 Task: Create a due date automation trigger when advanced on, the moment a card is due add content without an empty description.
Action: Mouse moved to (1087, 316)
Screenshot: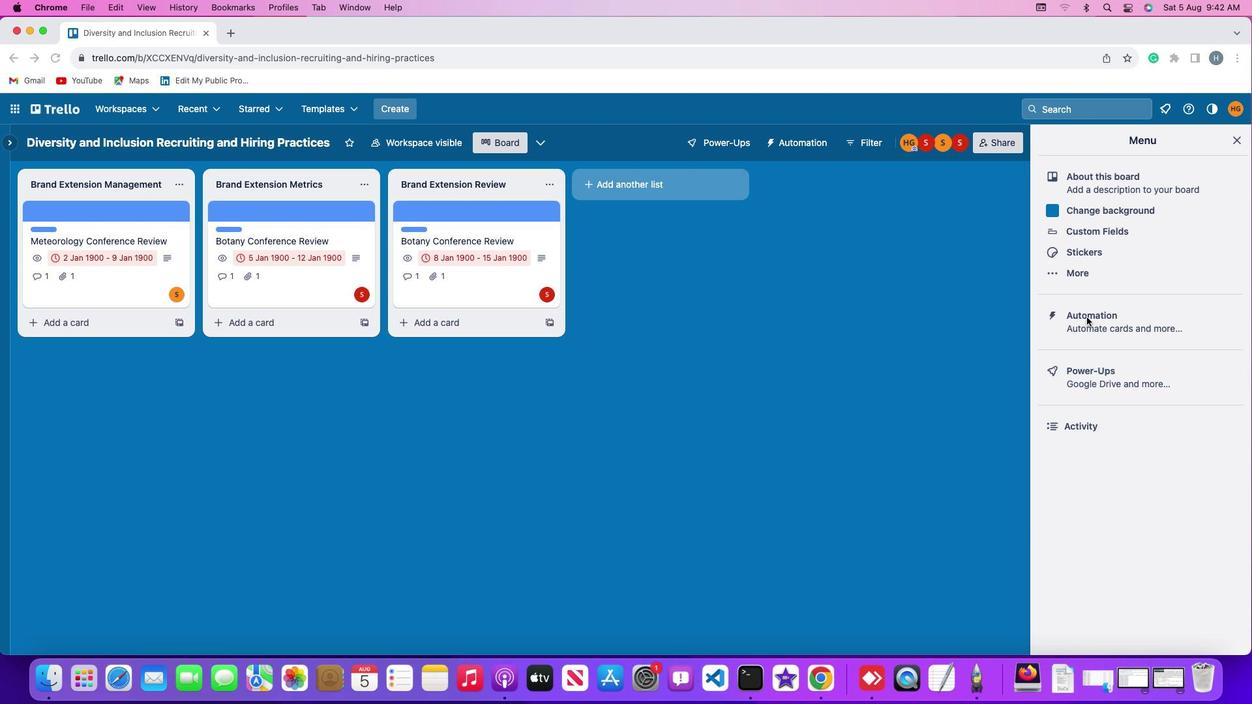 
Action: Mouse pressed left at (1087, 316)
Screenshot: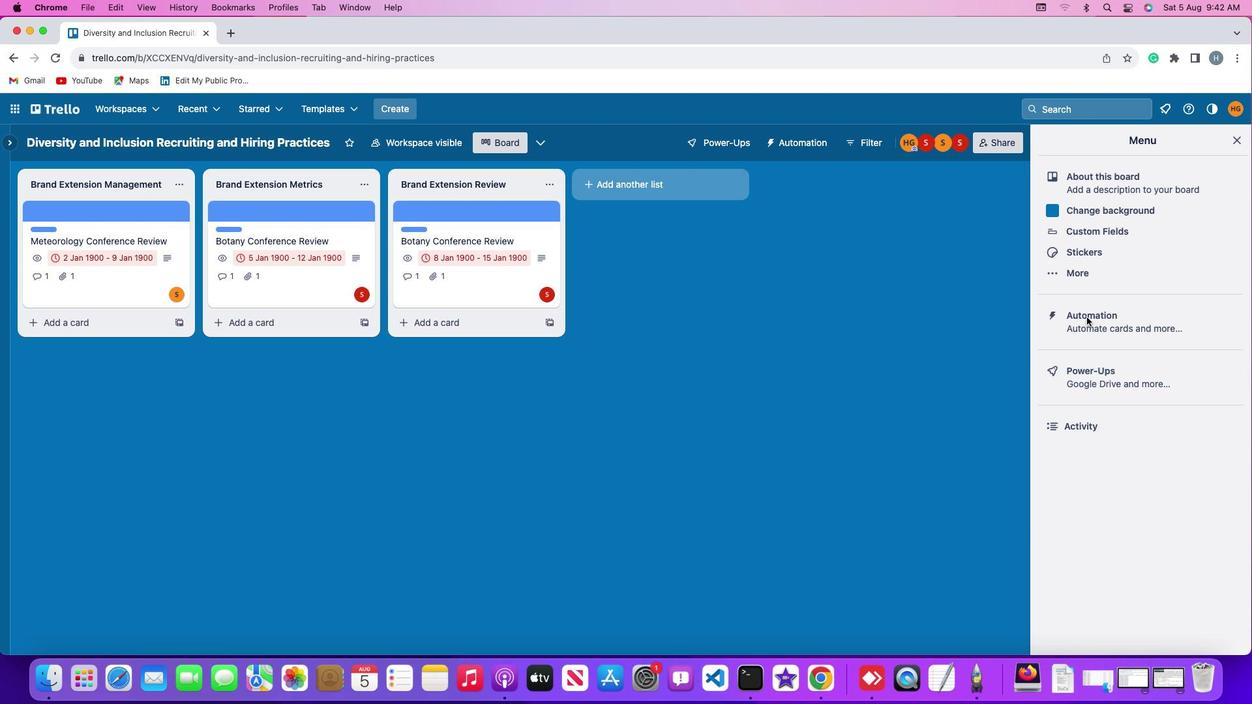 
Action: Mouse pressed left at (1087, 316)
Screenshot: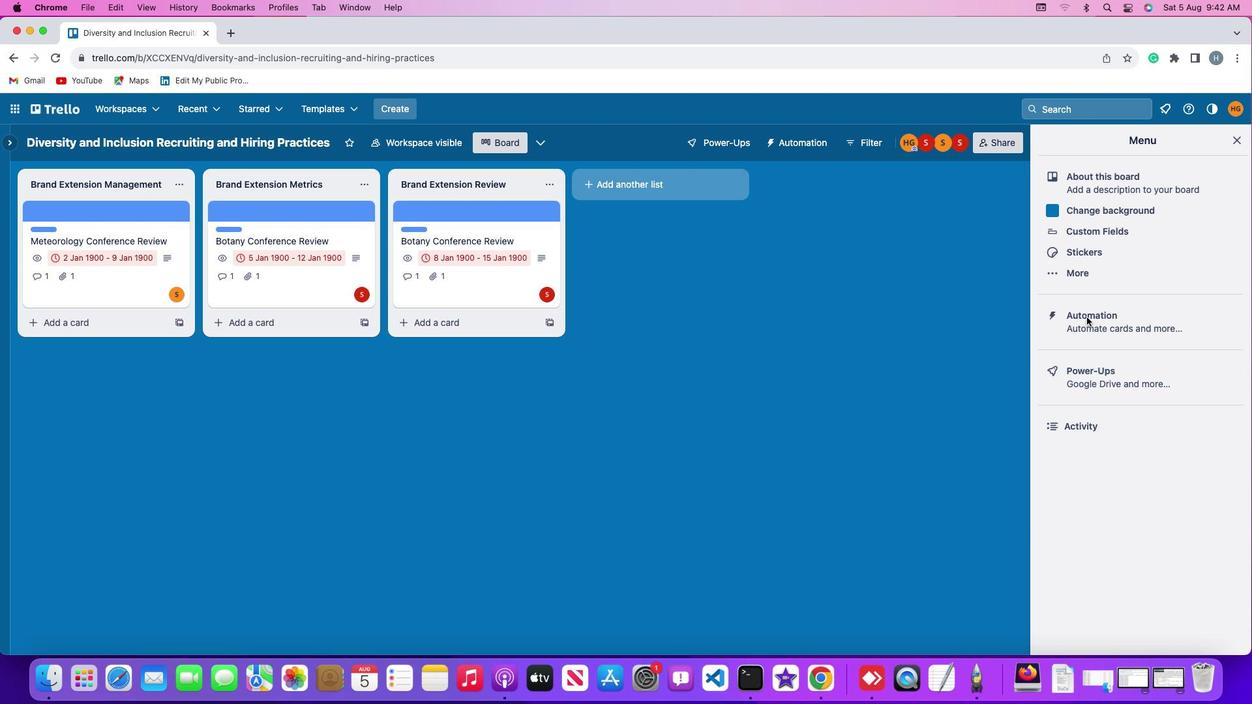 
Action: Mouse moved to (74, 305)
Screenshot: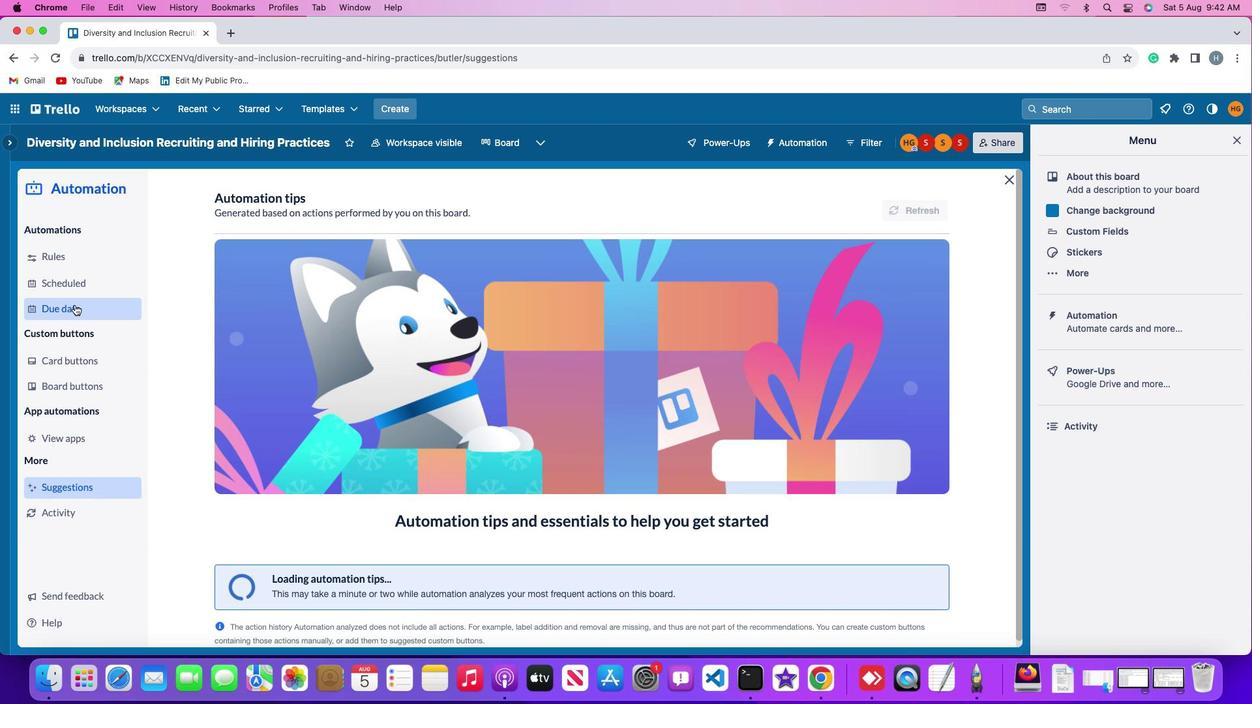
Action: Mouse pressed left at (74, 305)
Screenshot: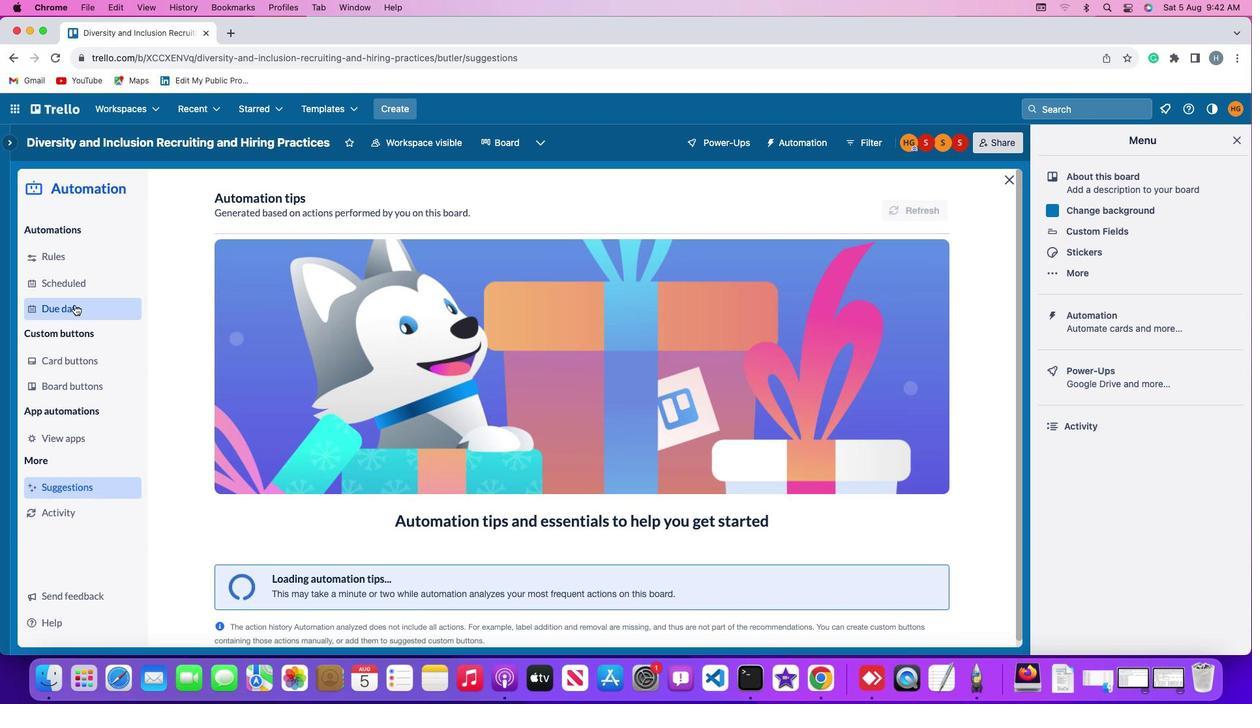 
Action: Mouse moved to (867, 201)
Screenshot: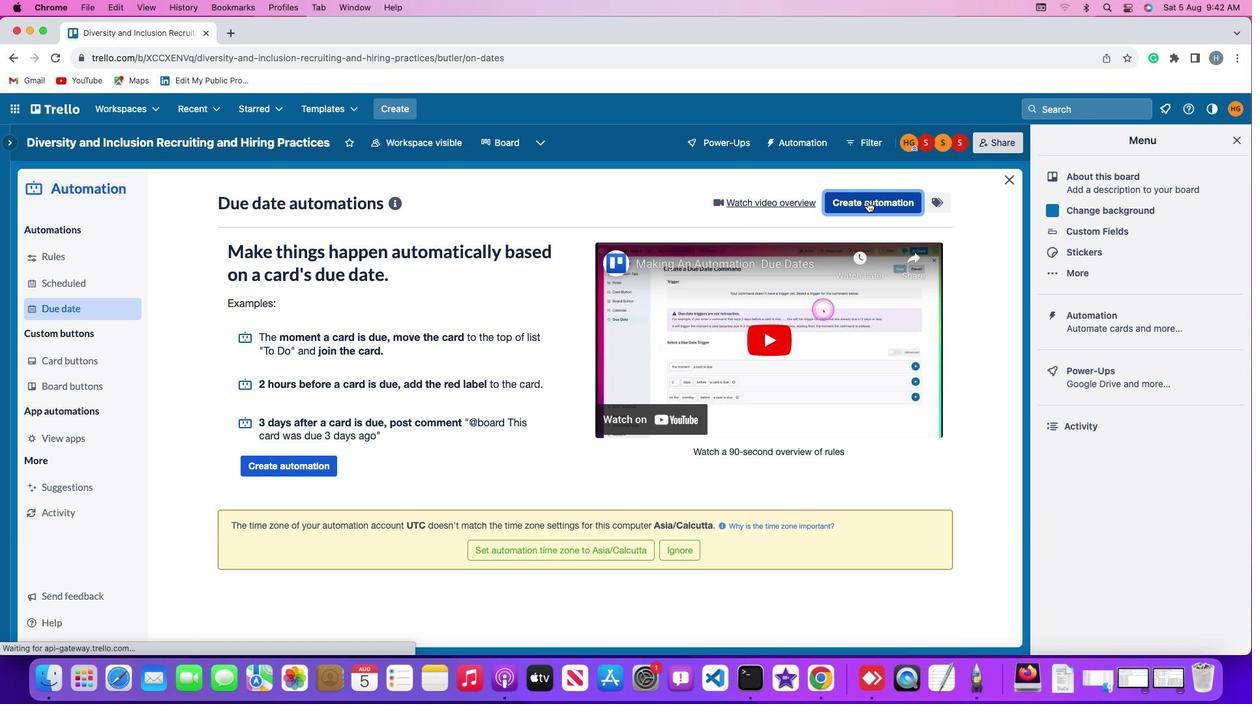 
Action: Mouse pressed left at (867, 201)
Screenshot: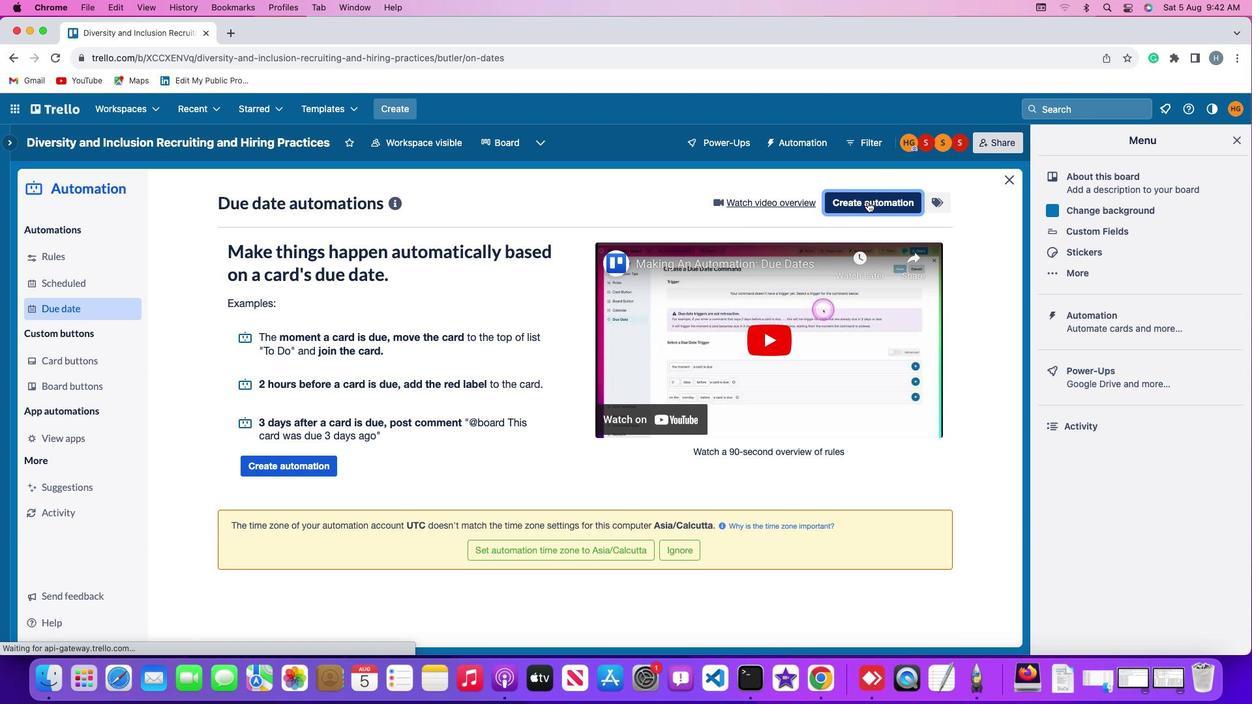 
Action: Mouse moved to (604, 326)
Screenshot: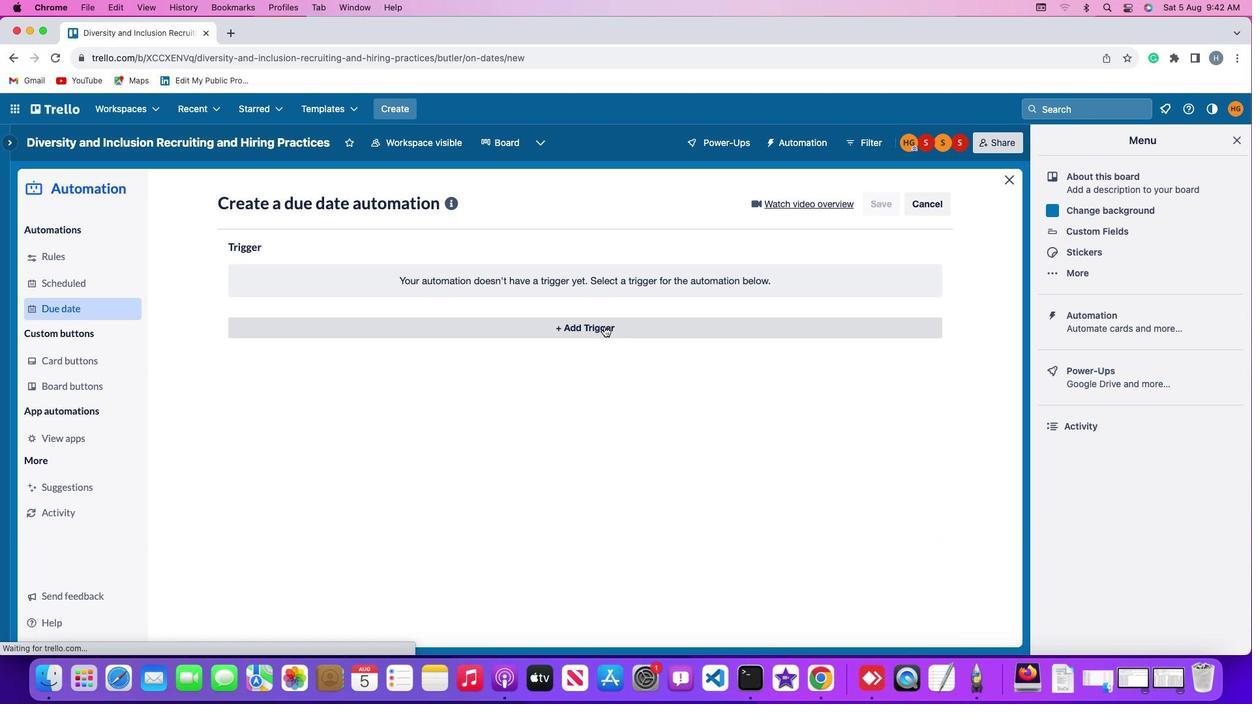 
Action: Mouse pressed left at (604, 326)
Screenshot: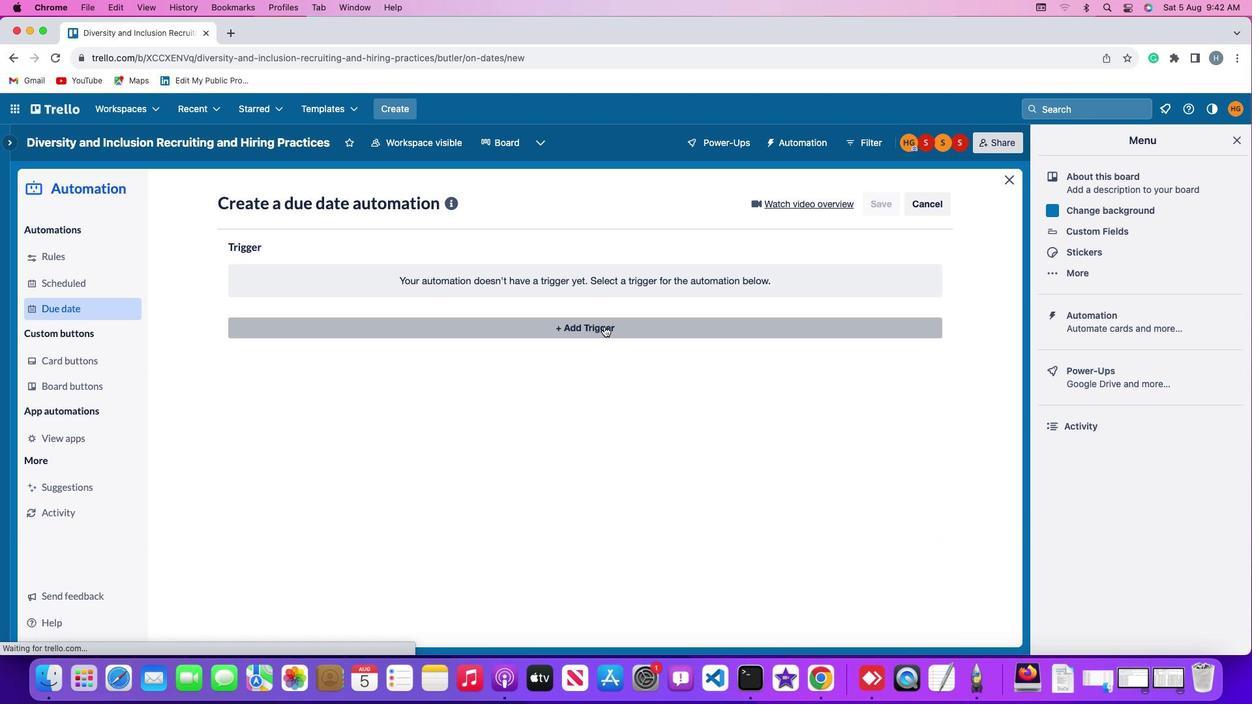 
Action: Mouse moved to (256, 479)
Screenshot: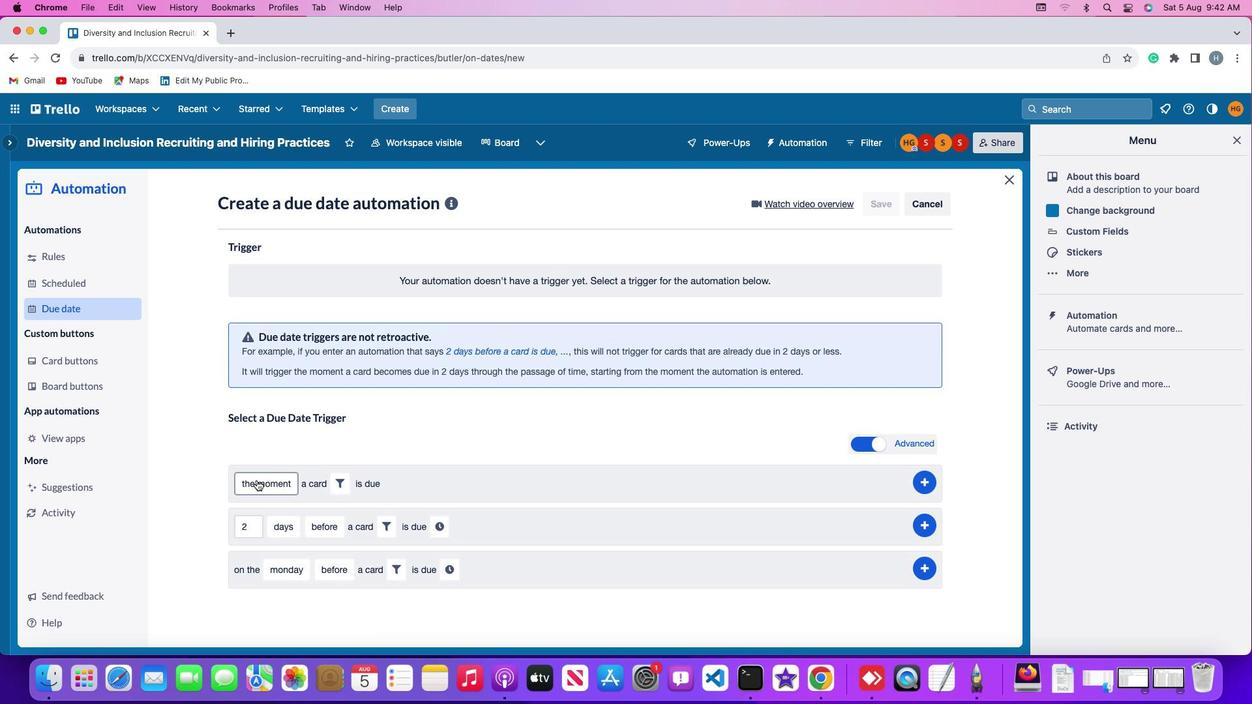 
Action: Mouse pressed left at (256, 479)
Screenshot: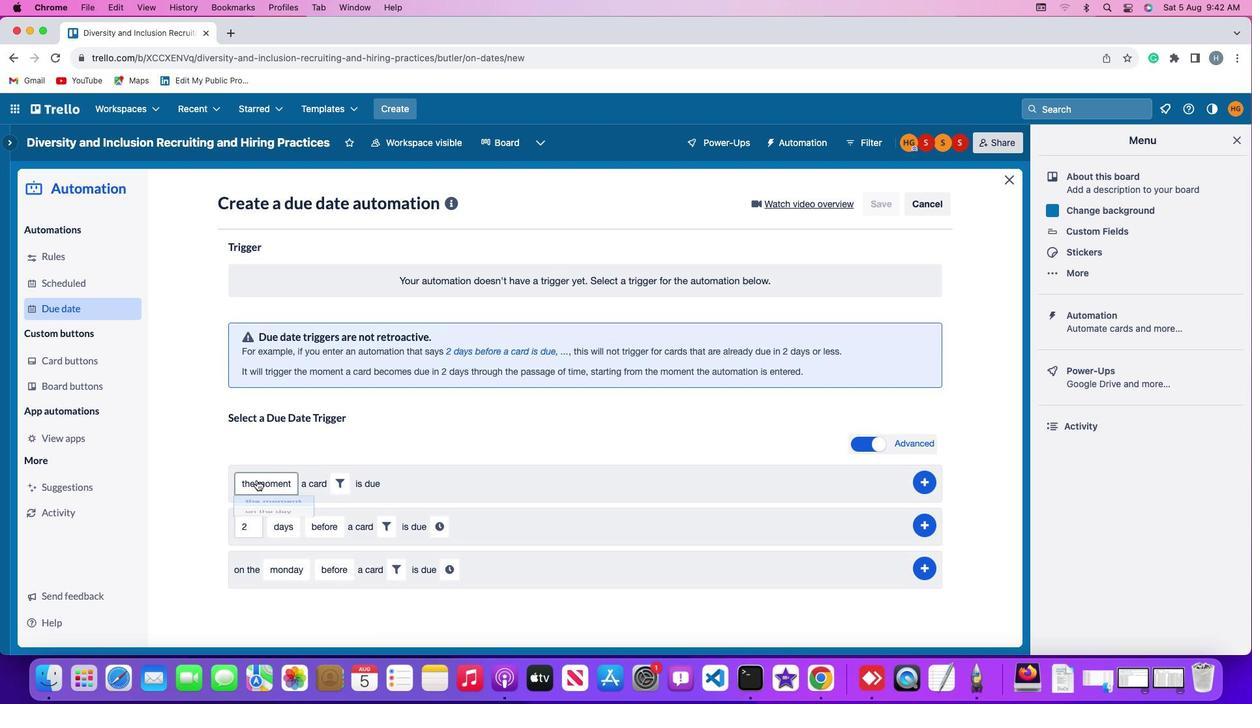 
Action: Mouse moved to (279, 505)
Screenshot: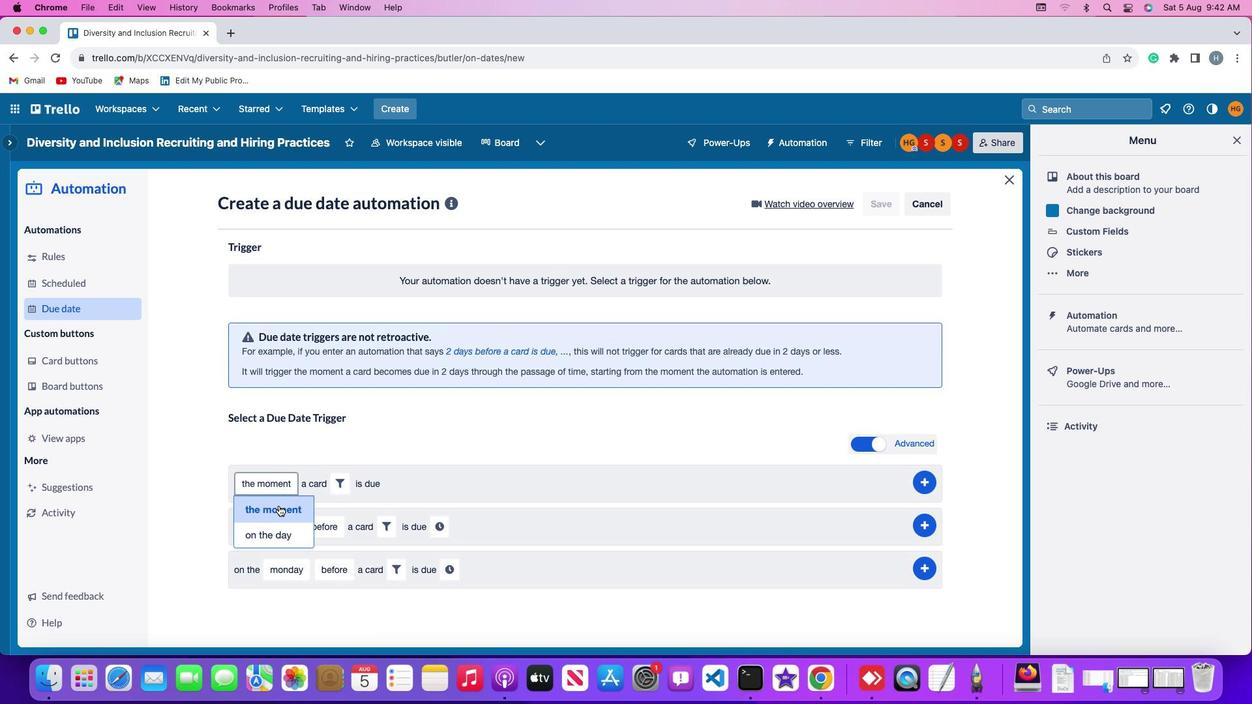 
Action: Mouse pressed left at (279, 505)
Screenshot: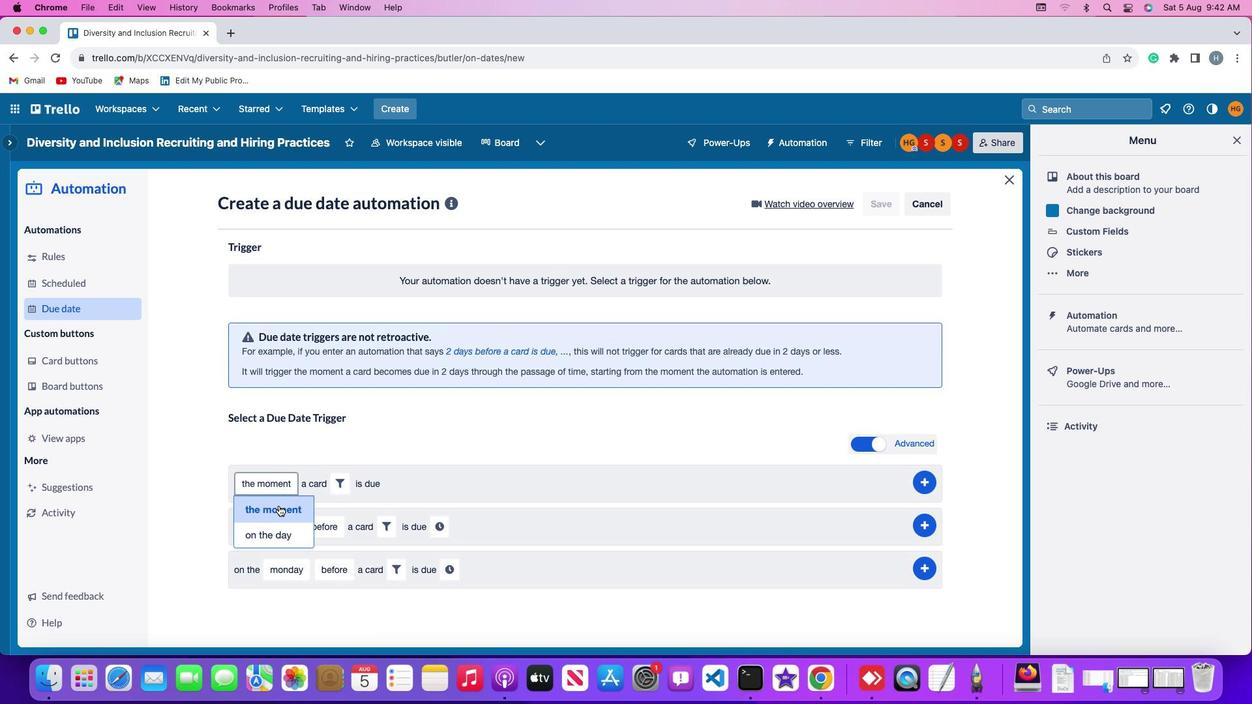 
Action: Mouse moved to (335, 485)
Screenshot: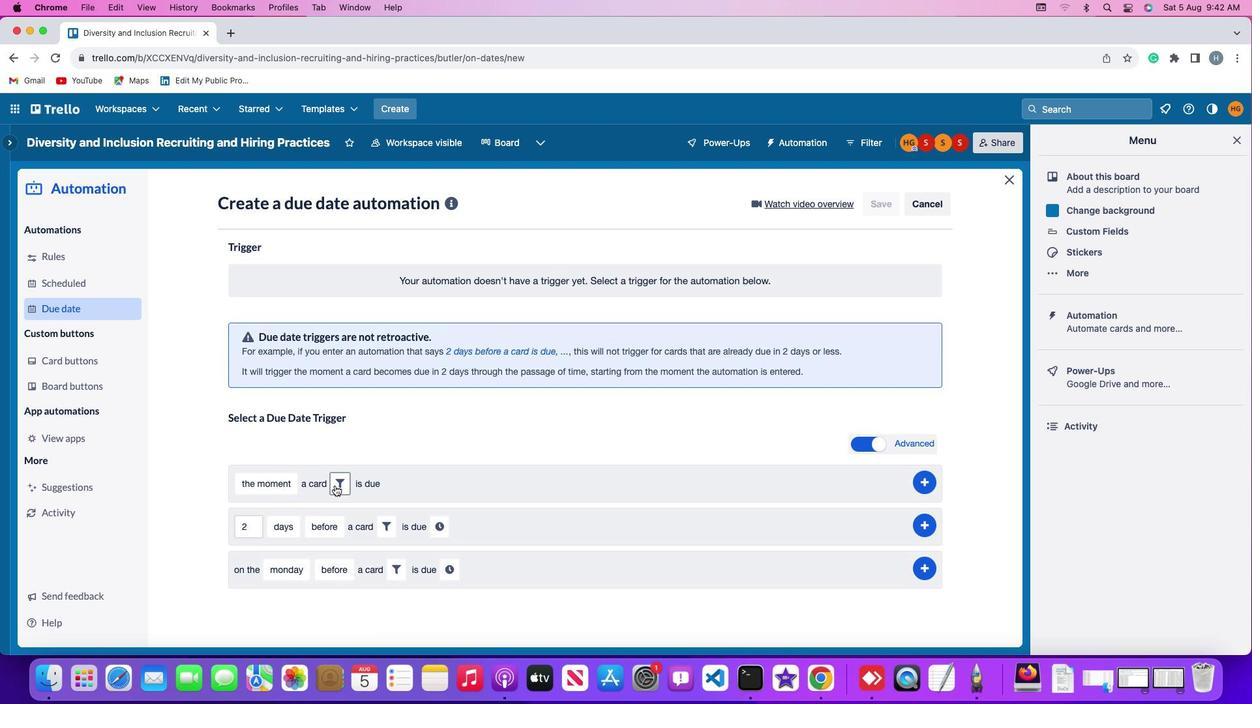 
Action: Mouse pressed left at (335, 485)
Screenshot: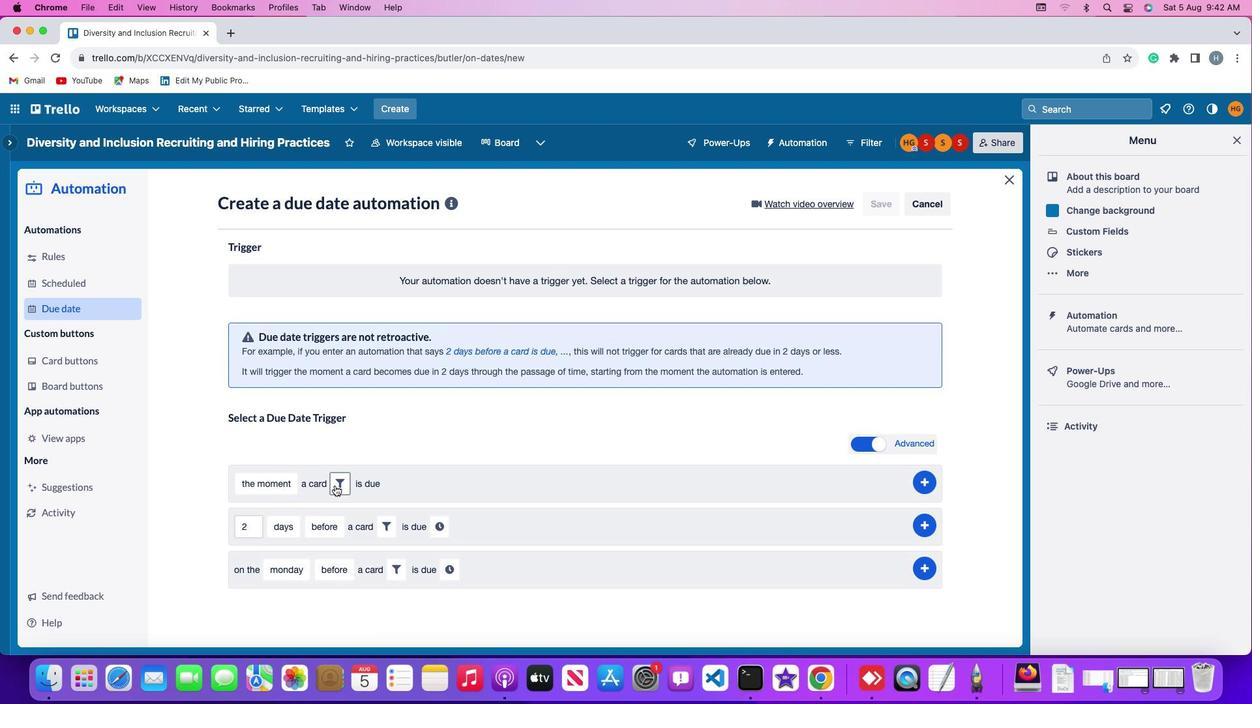 
Action: Mouse moved to (500, 527)
Screenshot: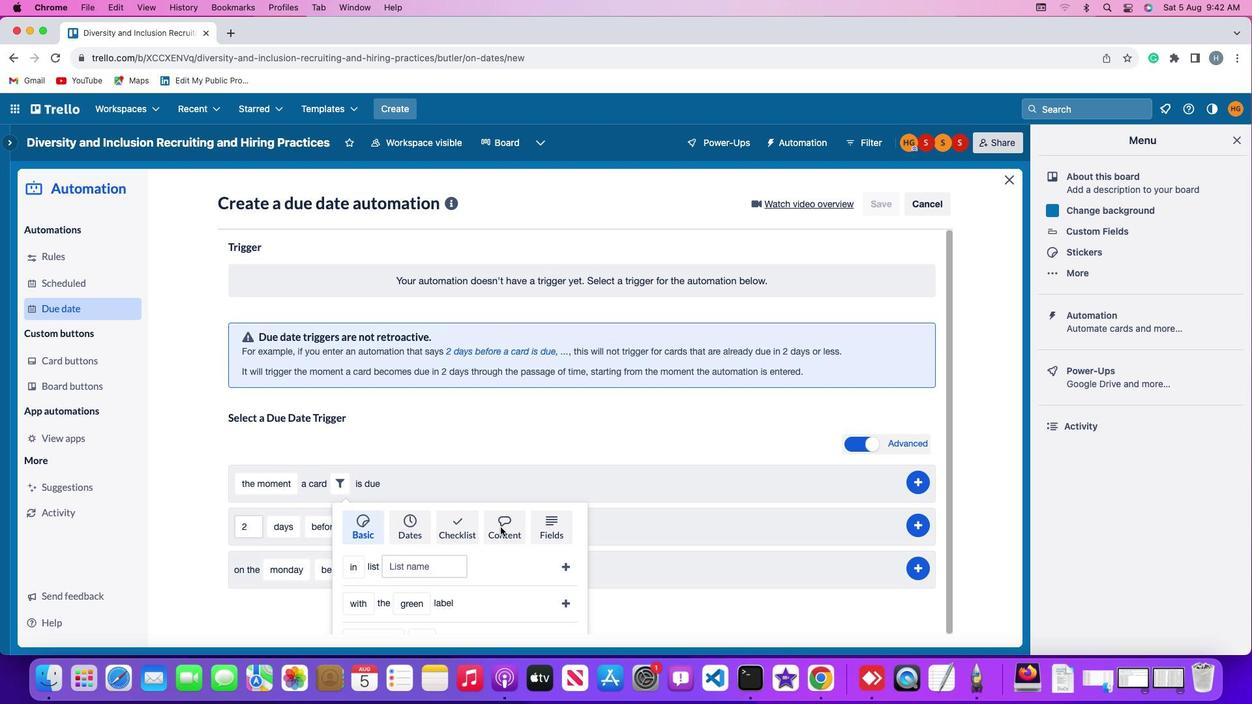
Action: Mouse pressed left at (500, 527)
Screenshot: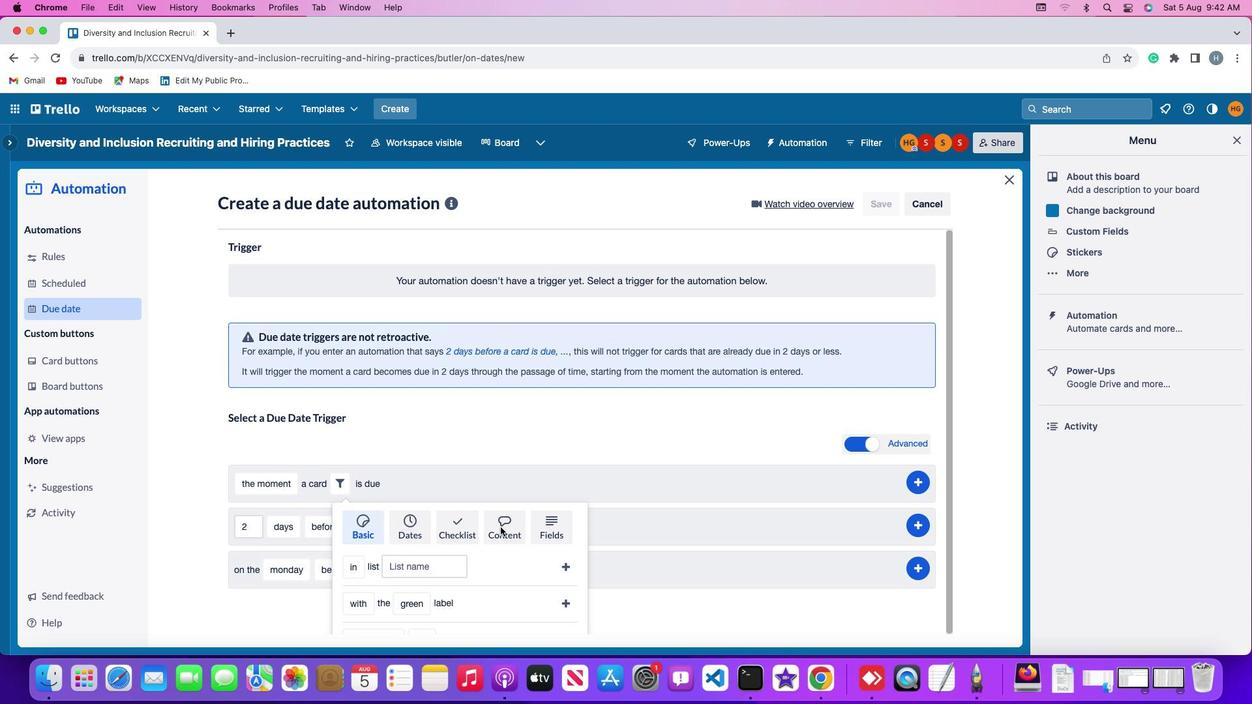 
Action: Mouse moved to (358, 601)
Screenshot: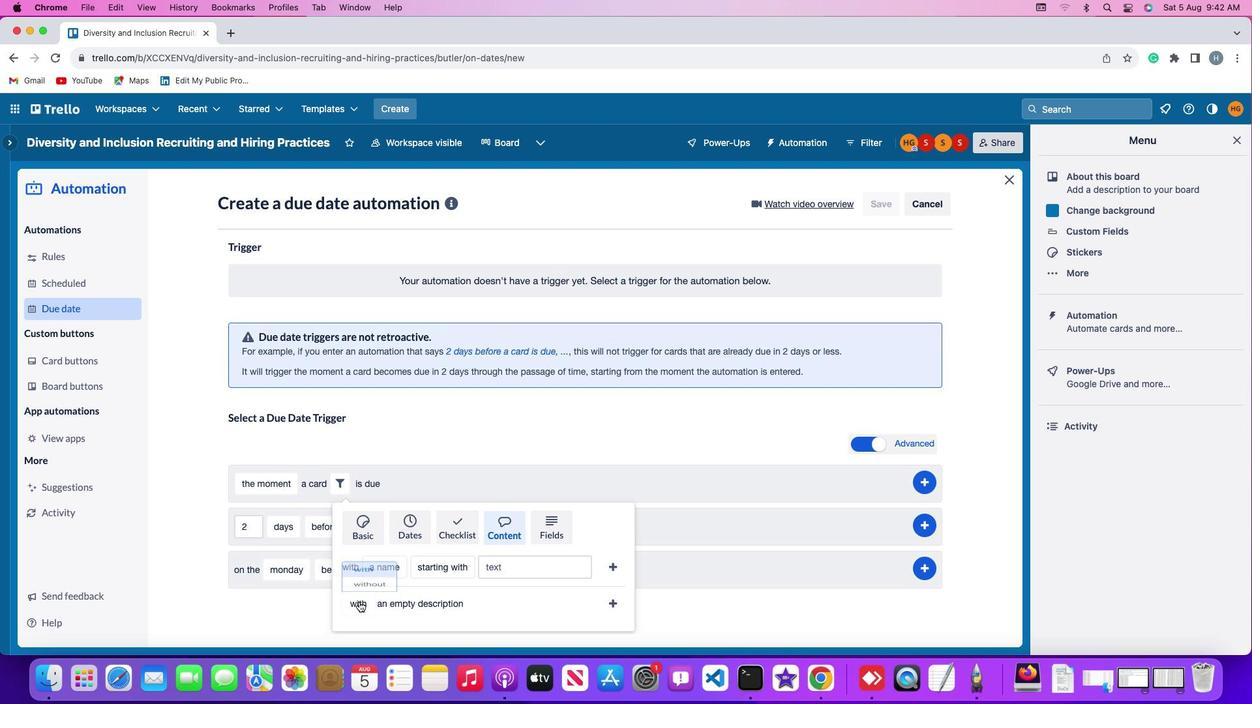 
Action: Mouse pressed left at (358, 601)
Screenshot: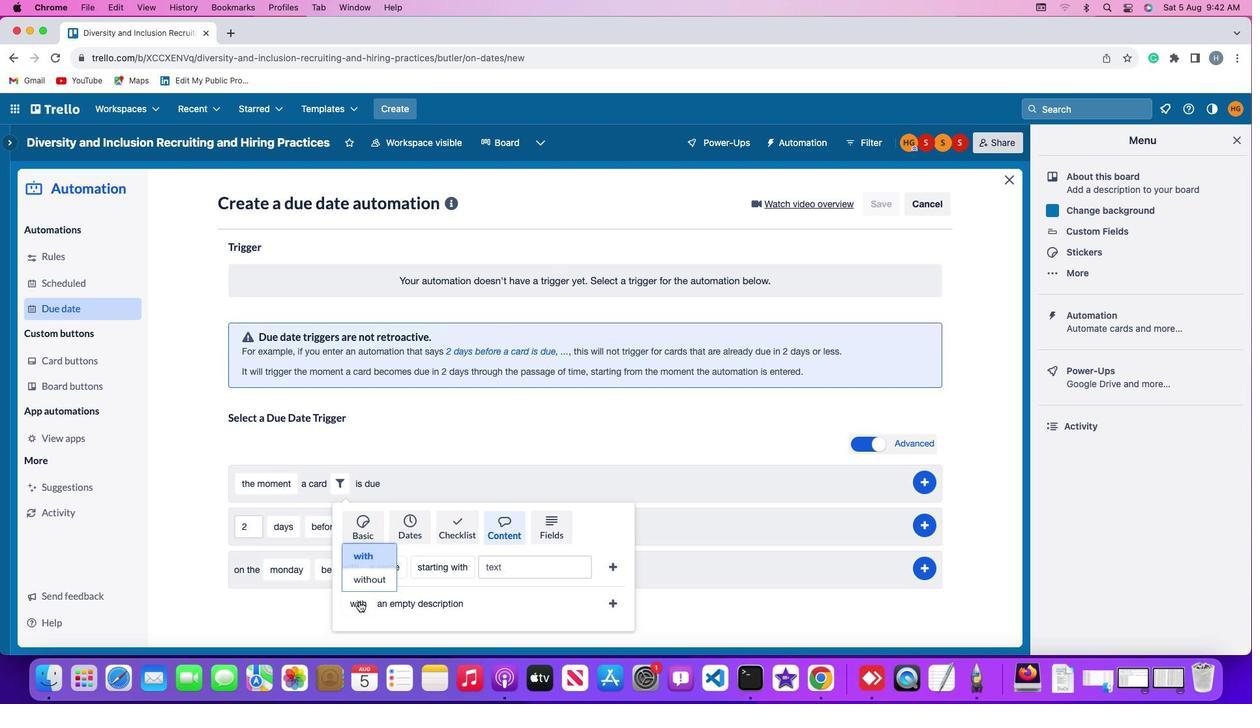 
Action: Mouse moved to (368, 577)
Screenshot: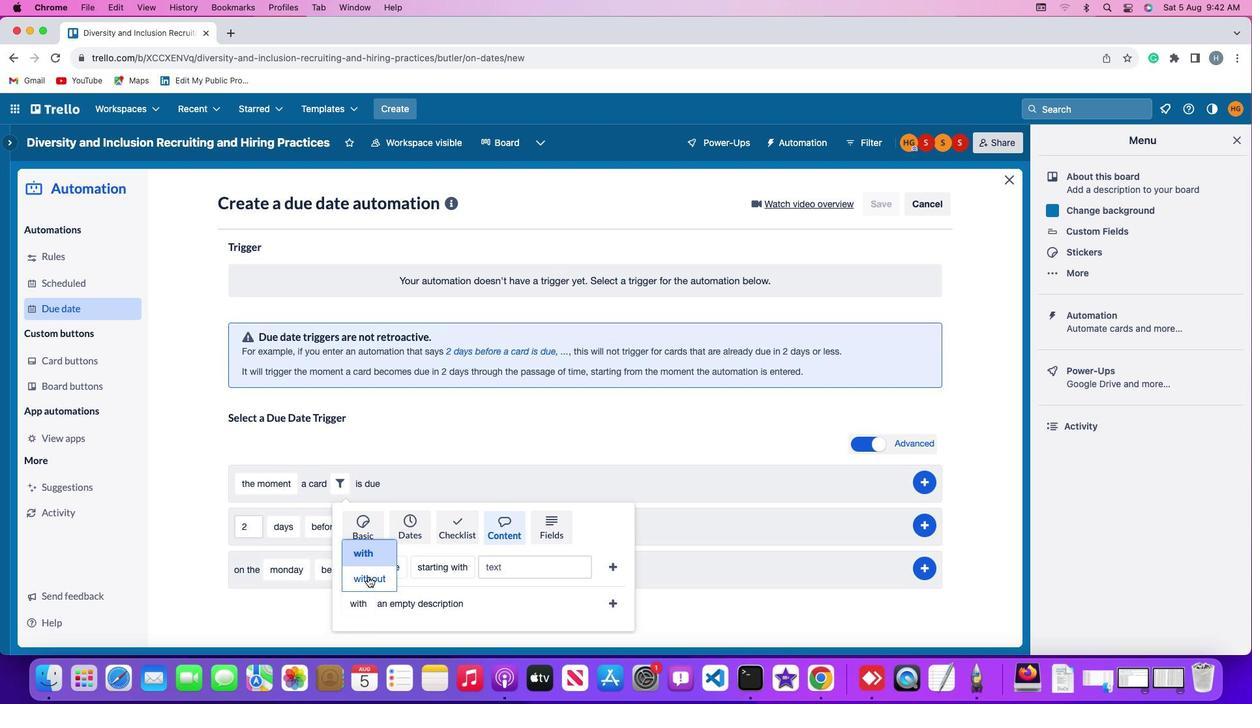 
Action: Mouse pressed left at (368, 577)
Screenshot: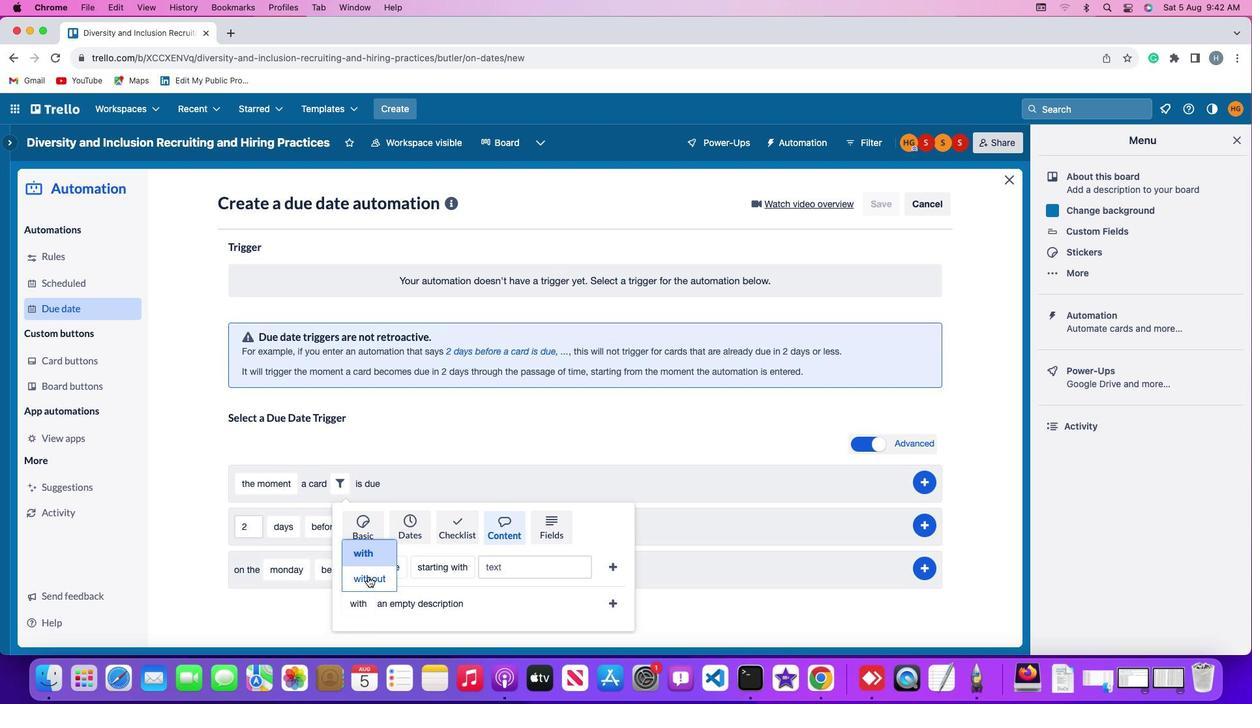 
Action: Mouse moved to (613, 601)
Screenshot: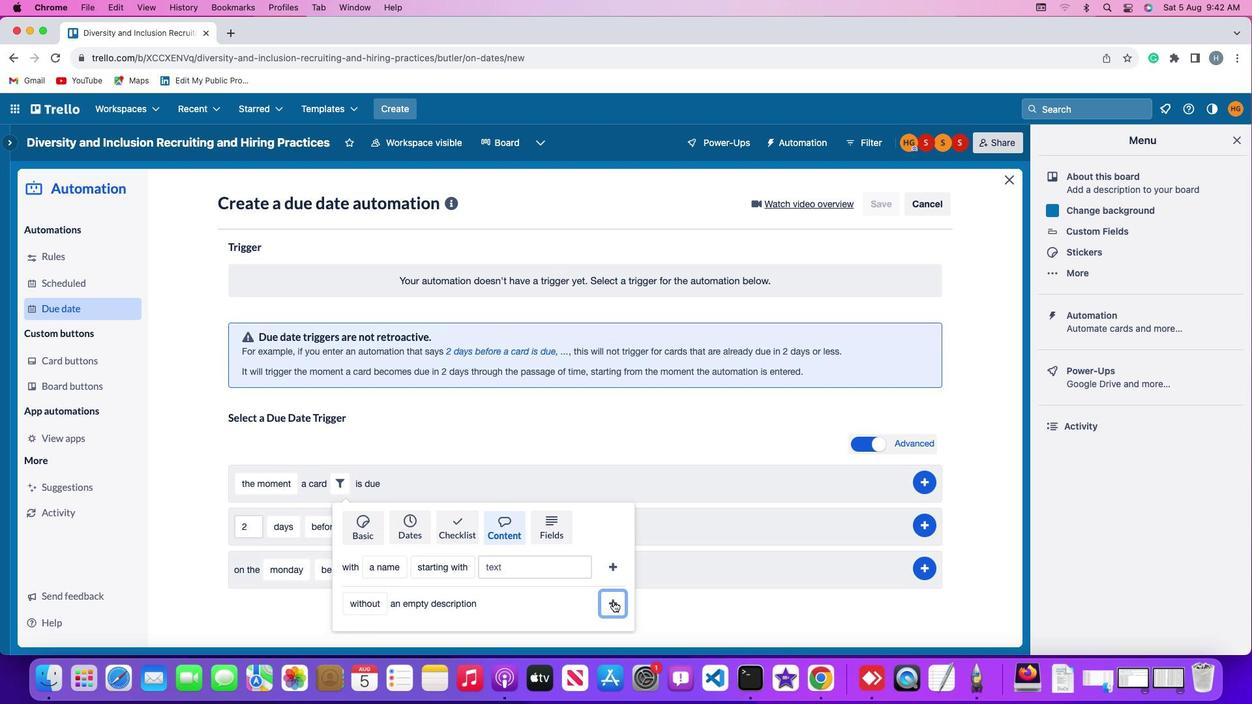 
Action: Mouse pressed left at (613, 601)
Screenshot: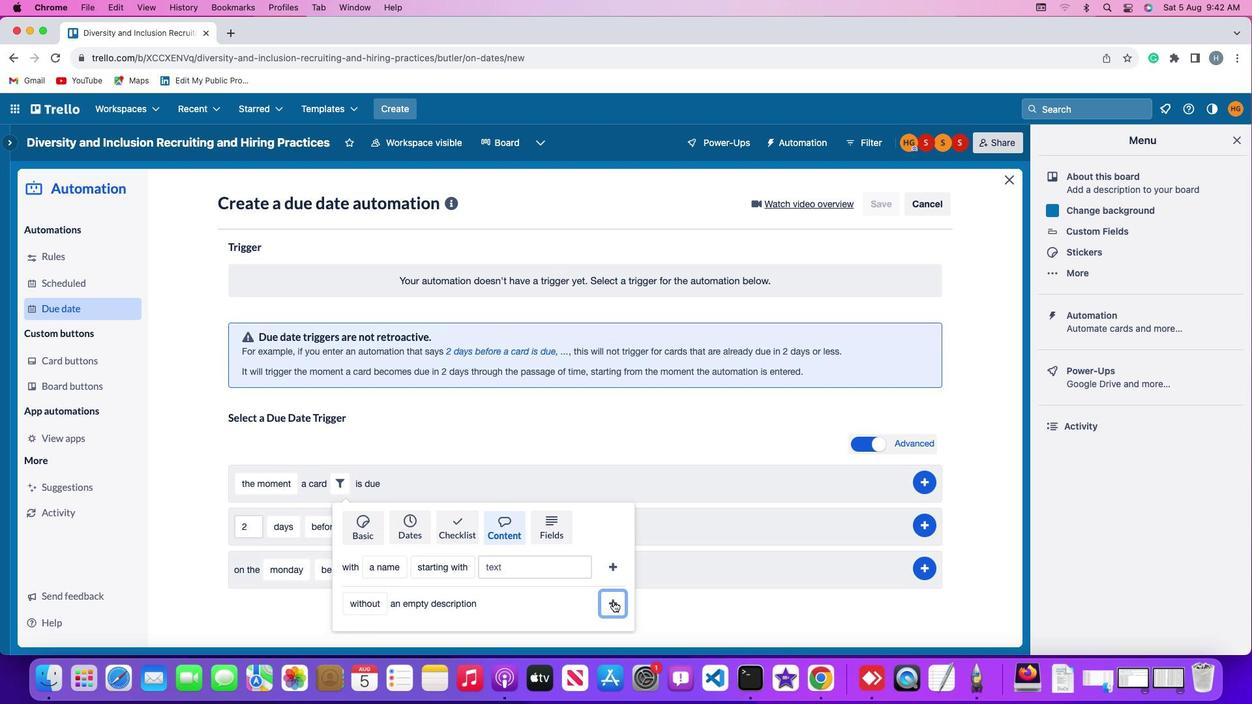 
Action: Mouse moved to (931, 483)
Screenshot: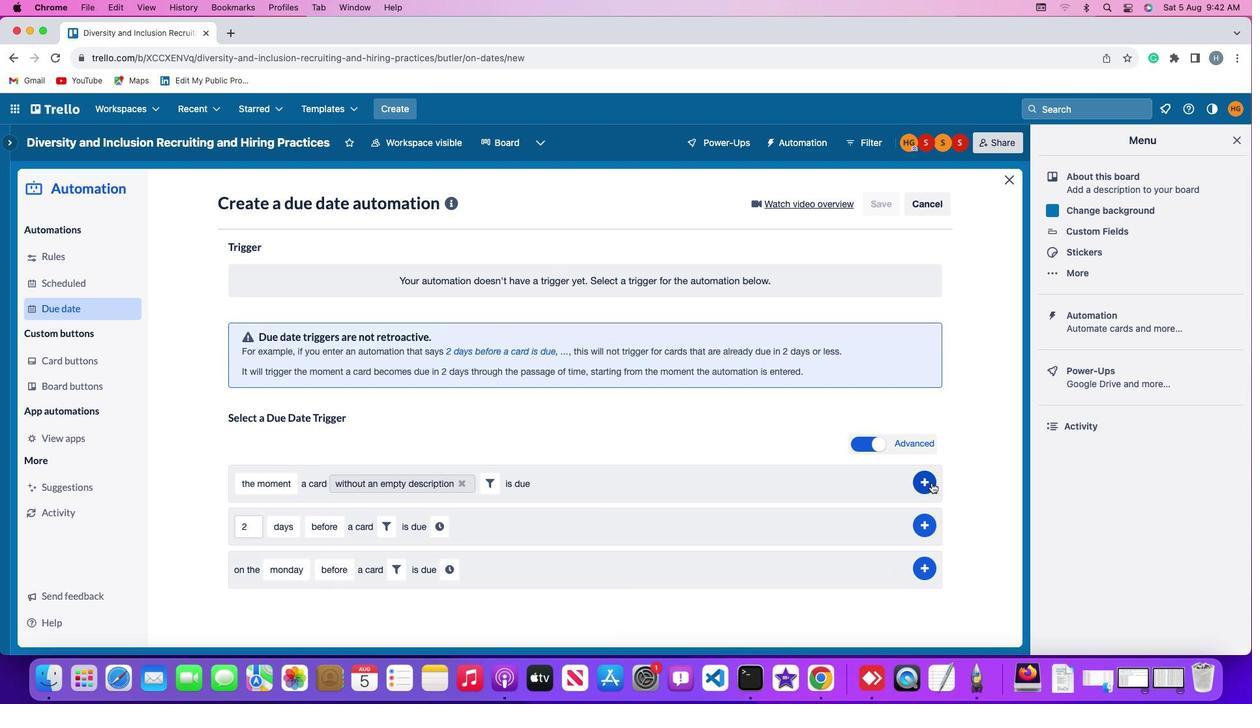 
Action: Mouse pressed left at (931, 483)
Screenshot: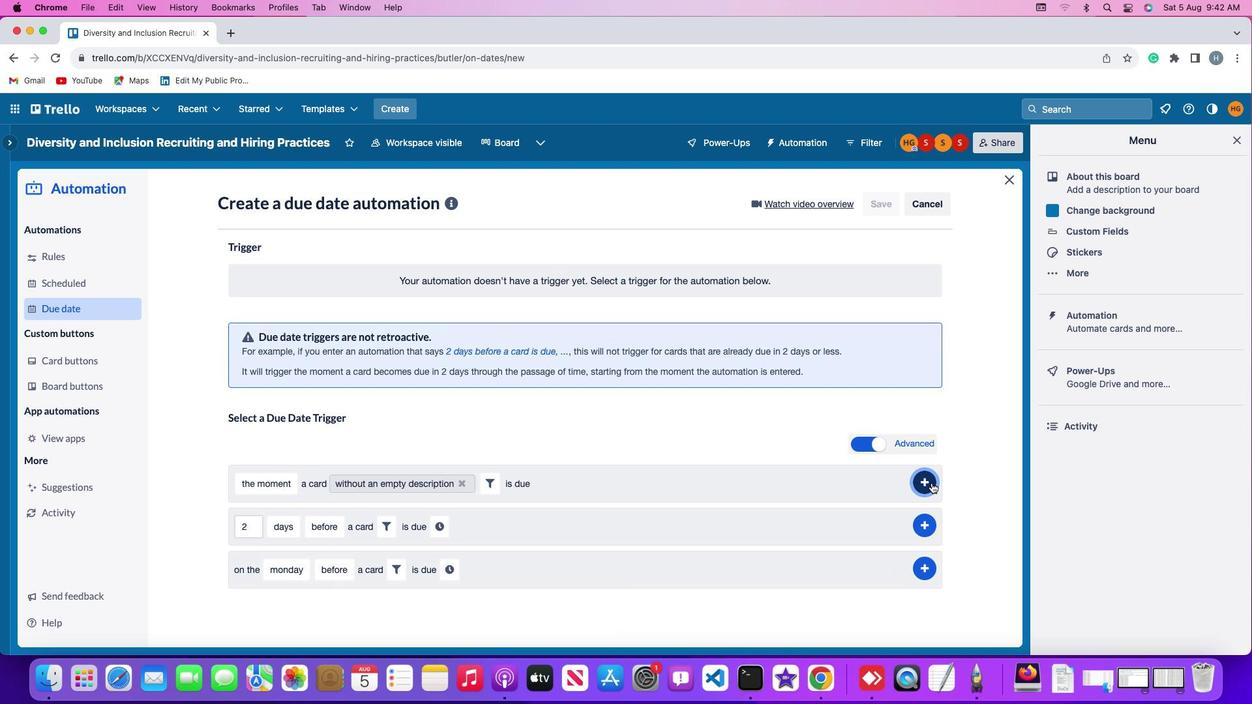 
Action: Mouse moved to (984, 383)
Screenshot: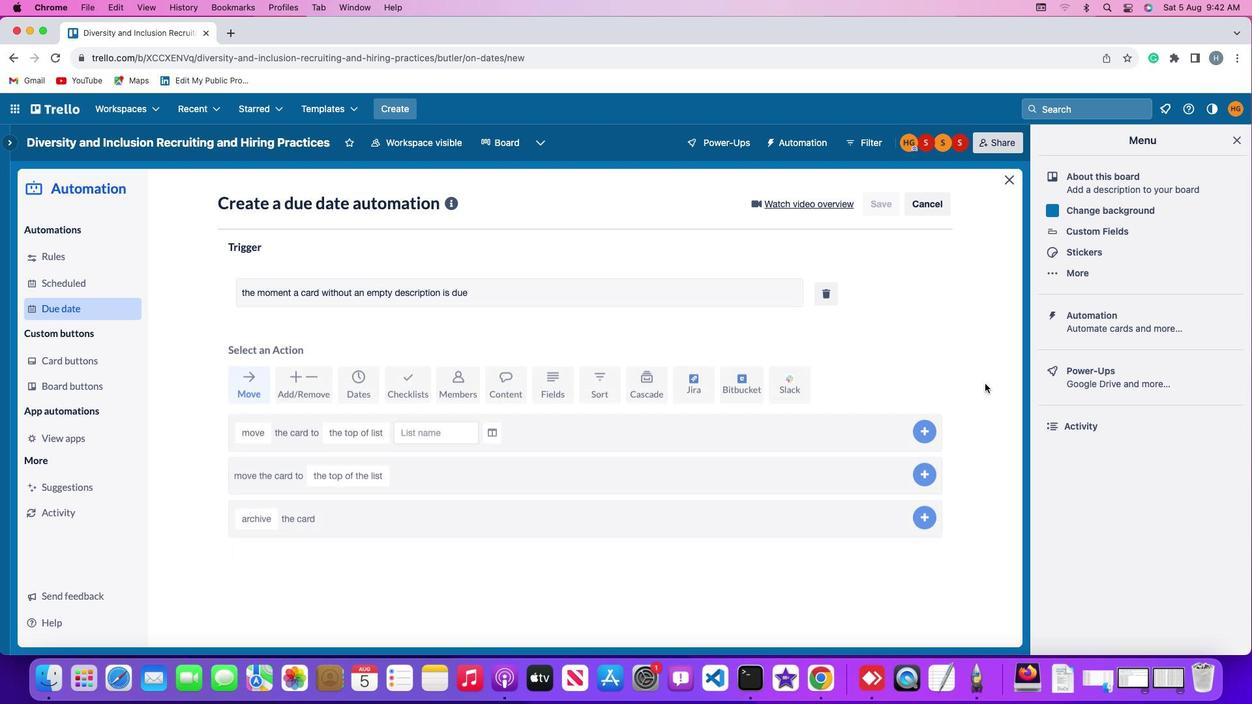 
